 Task: Order to send to back.
Action: Mouse moved to (409, 352)
Screenshot: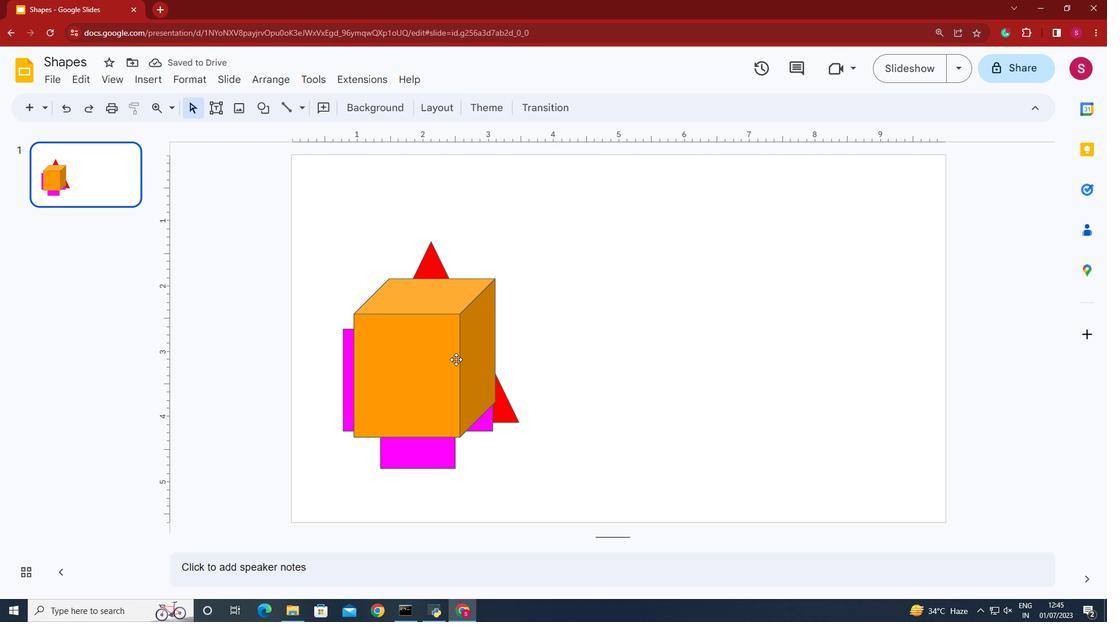 
Action: Mouse pressed left at (409, 352)
Screenshot: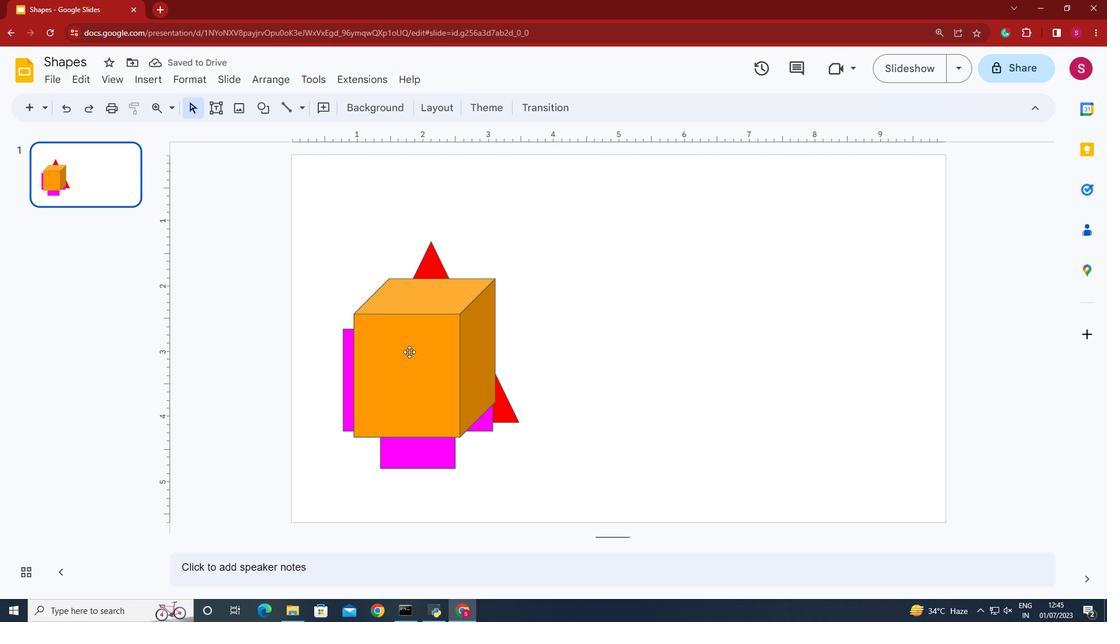 
Action: Mouse moved to (268, 83)
Screenshot: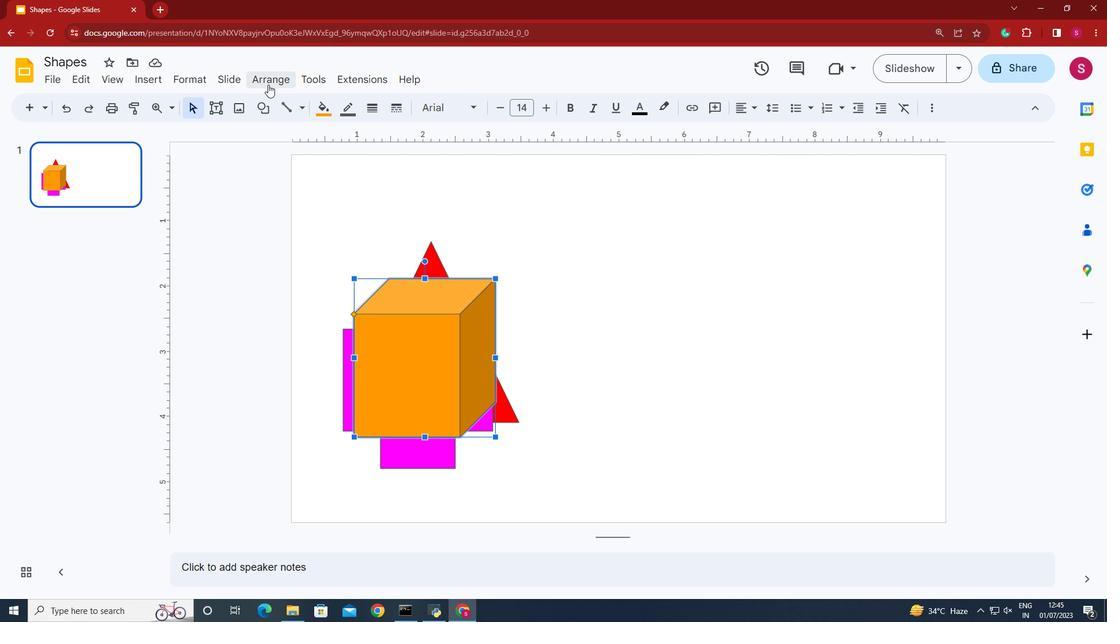 
Action: Mouse pressed left at (268, 83)
Screenshot: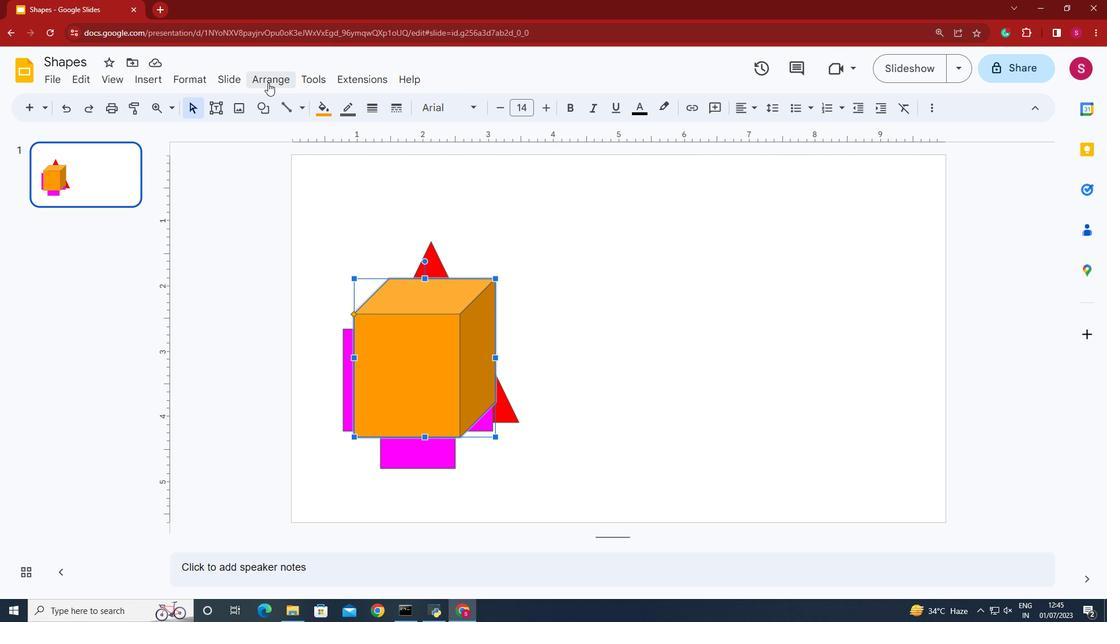 
Action: Mouse moved to (510, 181)
Screenshot: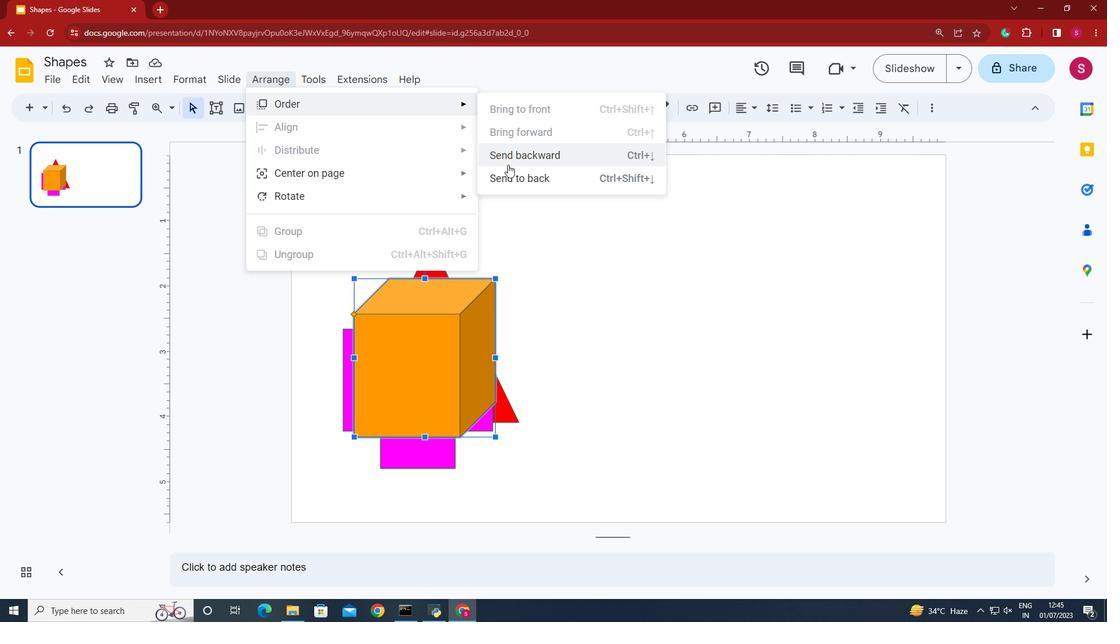 
Action: Mouse pressed left at (510, 181)
Screenshot: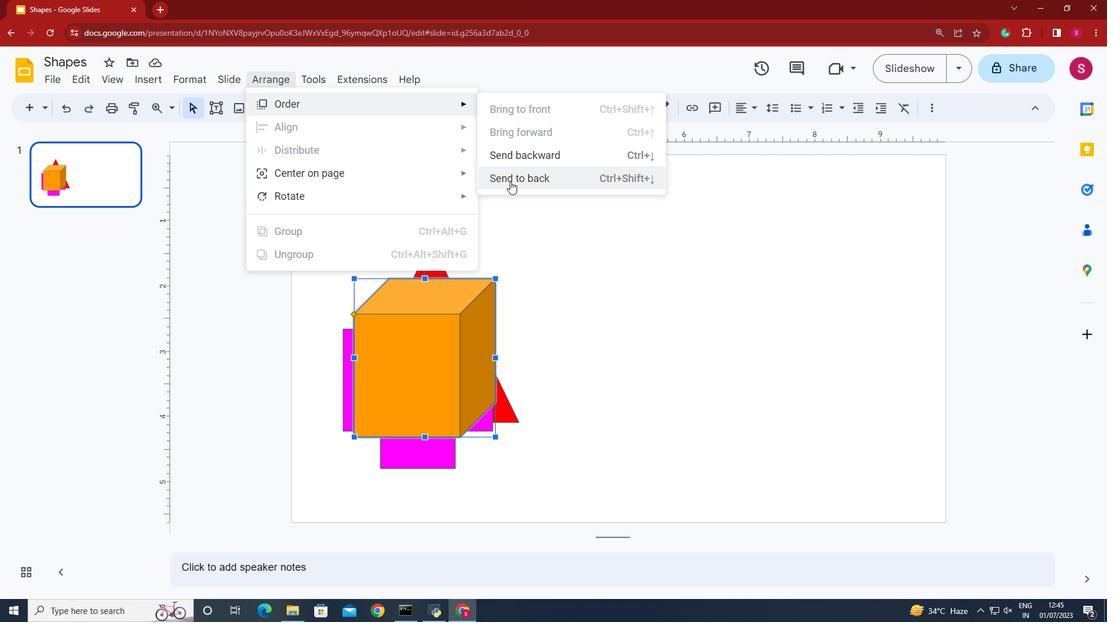 
Action: Mouse moved to (536, 286)
Screenshot: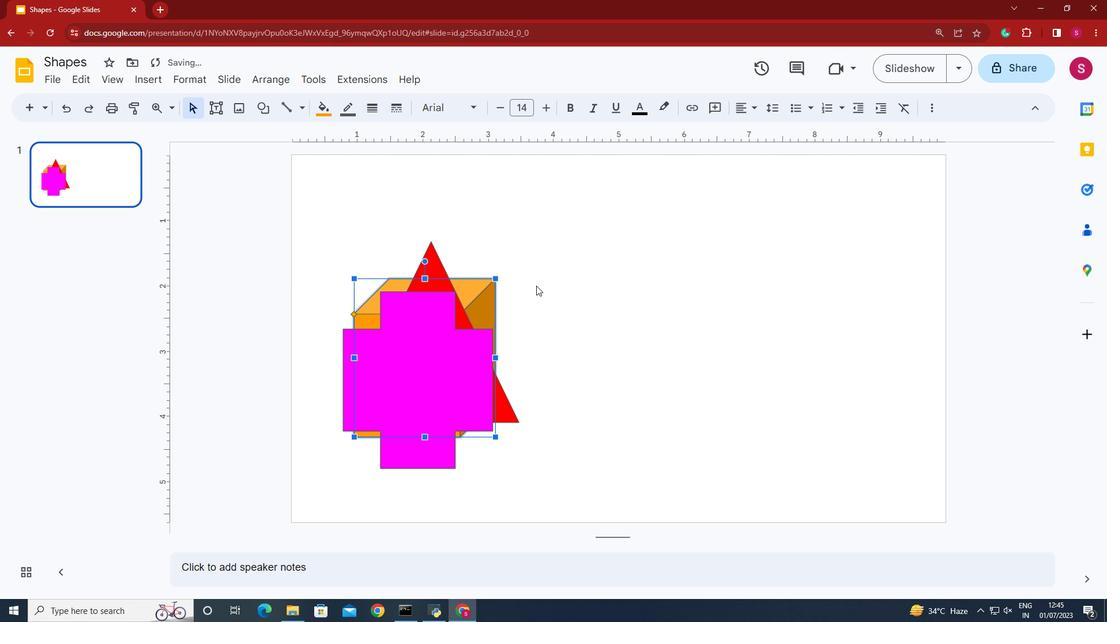 
